 Task: Create a Python program to calculate the volume of a regular octahedron.
Action: Mouse moved to (74, 2)
Screenshot: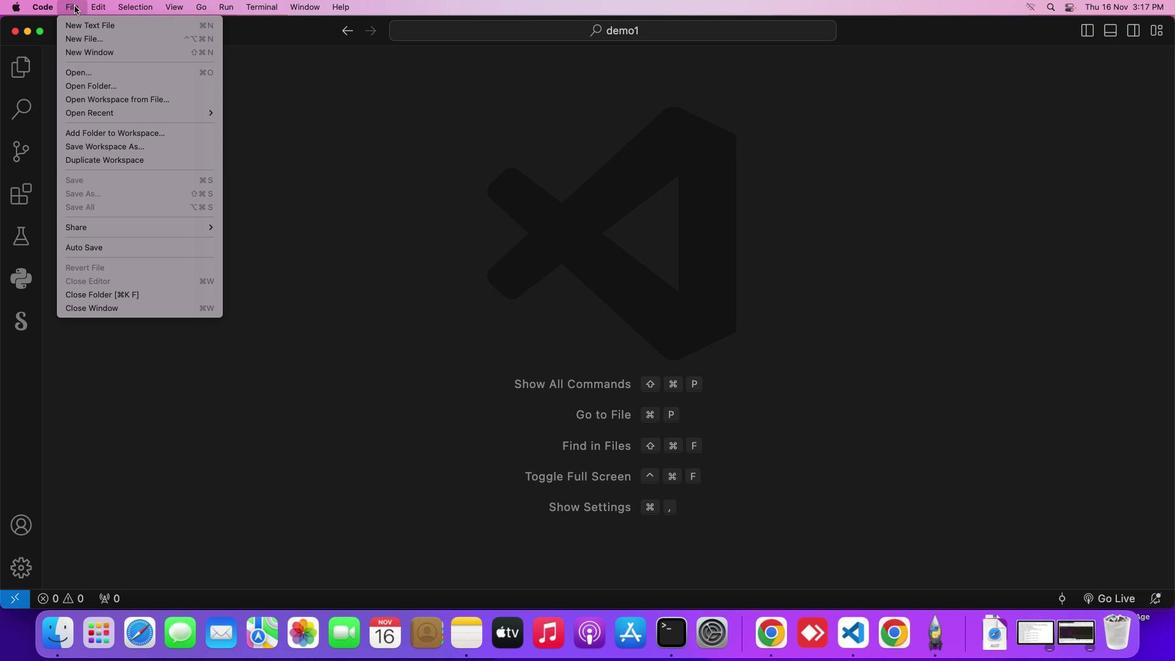 
Action: Mouse pressed left at (74, 2)
Screenshot: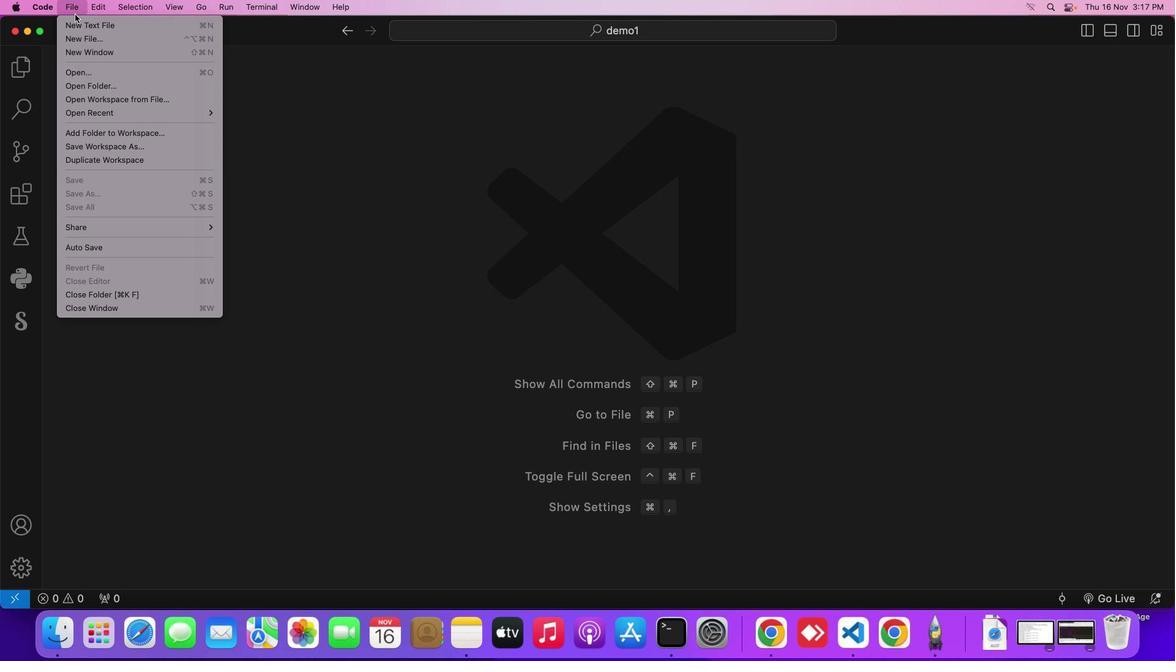 
Action: Mouse moved to (77, 21)
Screenshot: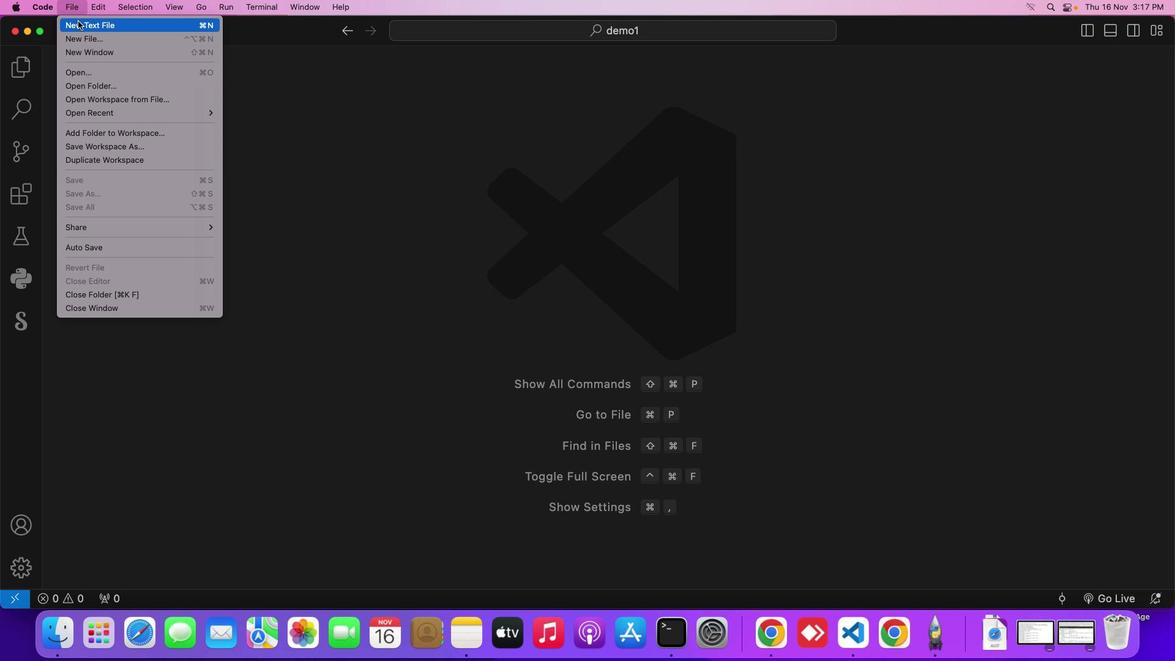 
Action: Mouse pressed left at (77, 21)
Screenshot: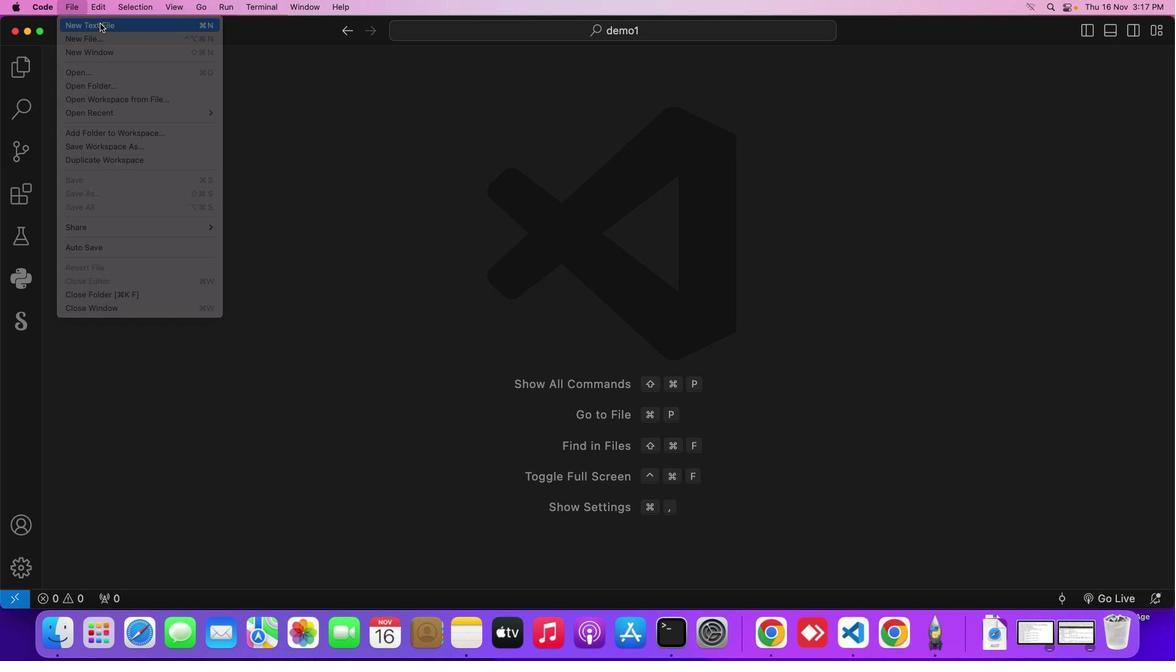 
Action: Mouse moved to (375, 331)
Screenshot: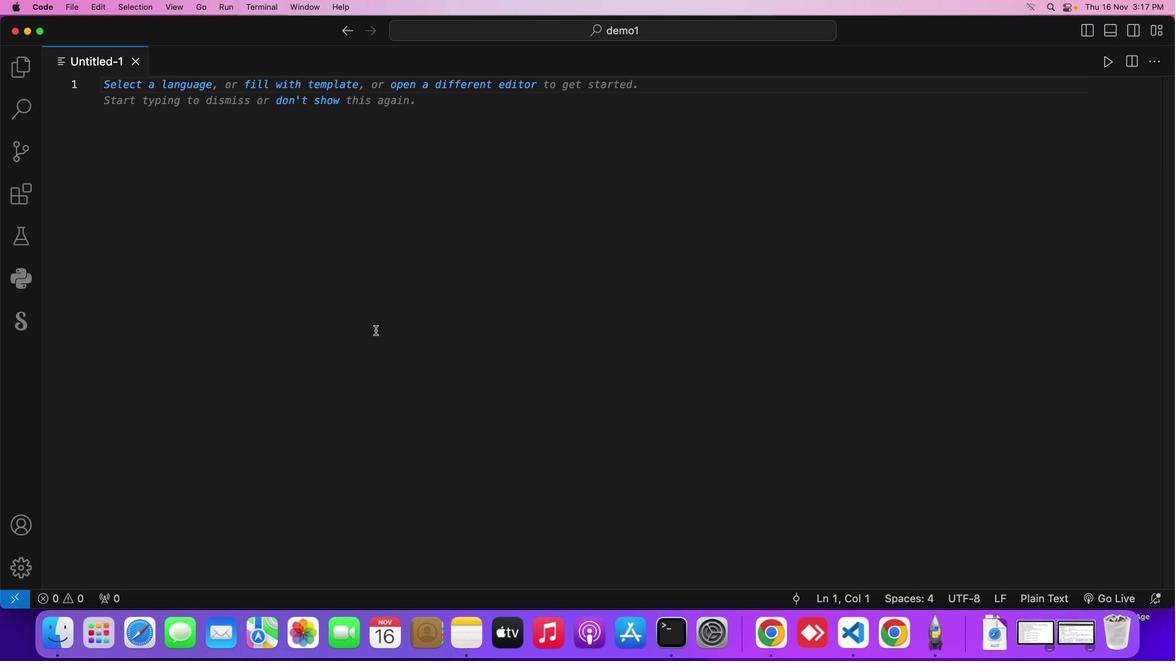 
Action: Key pressed Key.cmd
Screenshot: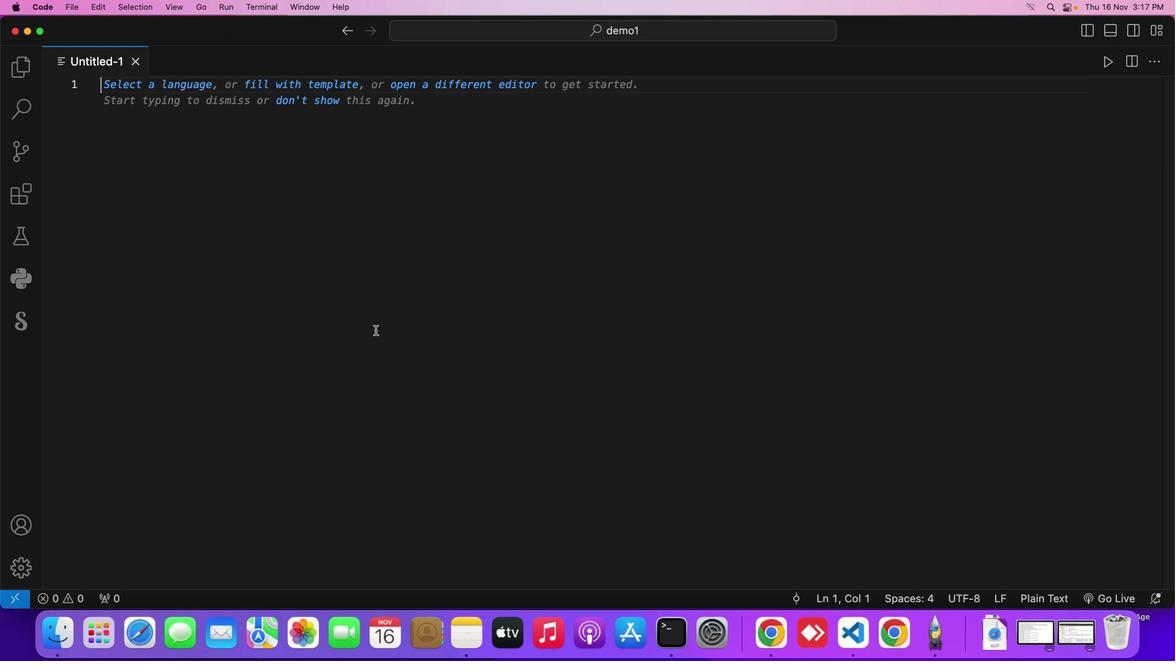 
Action: Mouse moved to (375, 330)
Screenshot: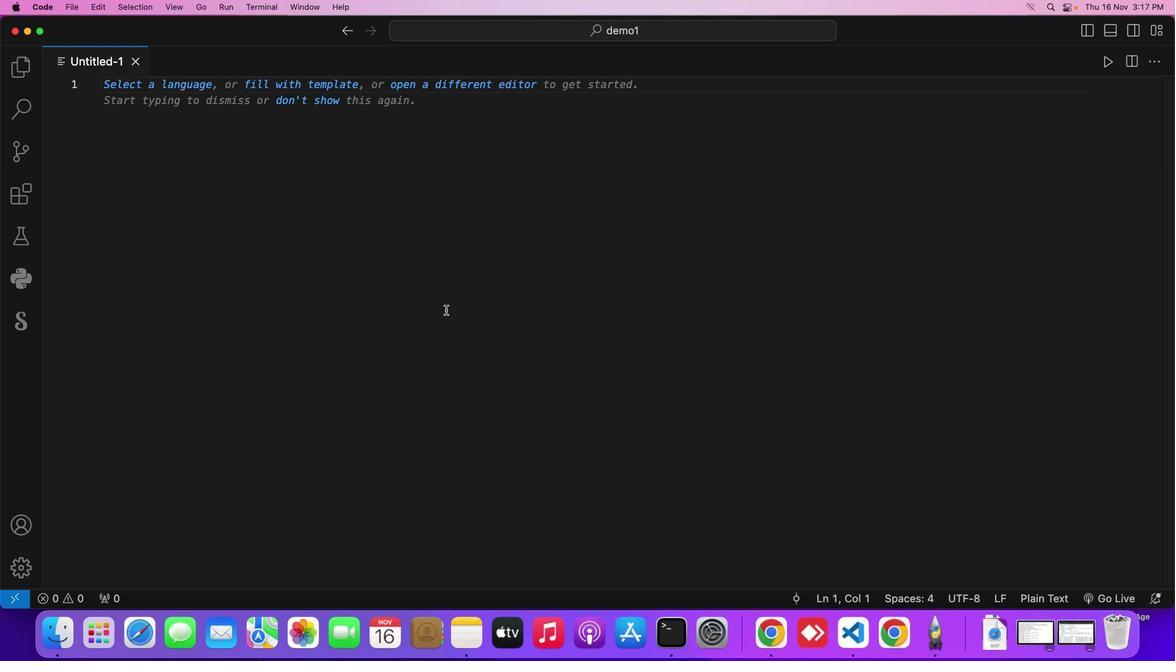 
Action: Key pressed 's'
Screenshot: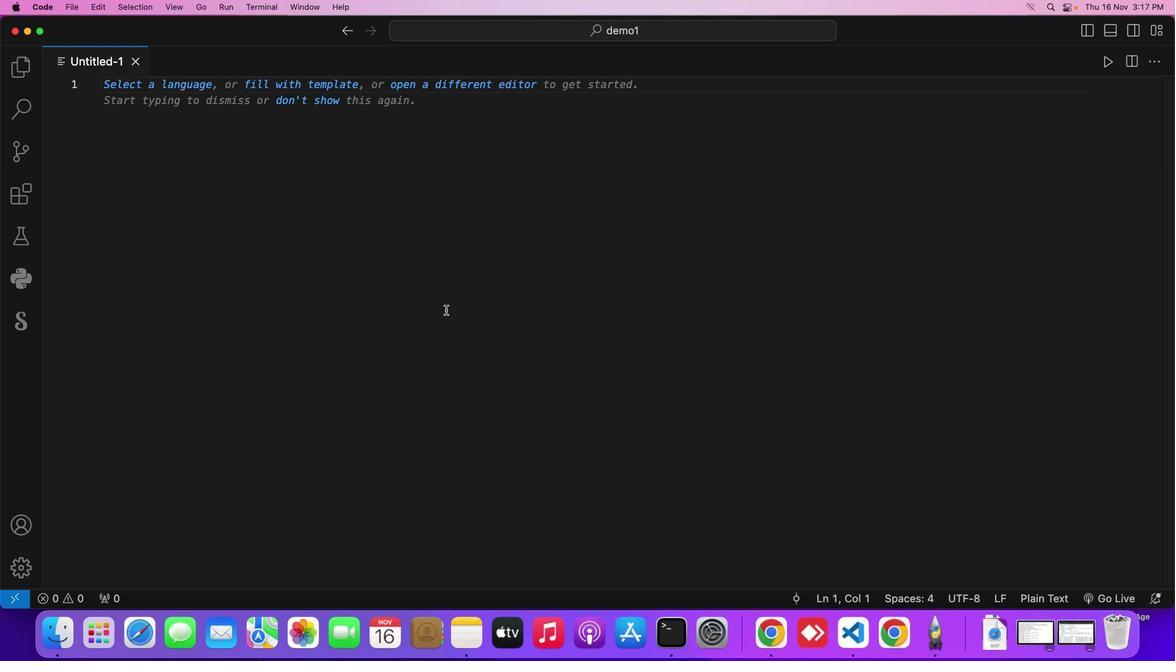 
Action: Mouse moved to (597, 255)
Screenshot: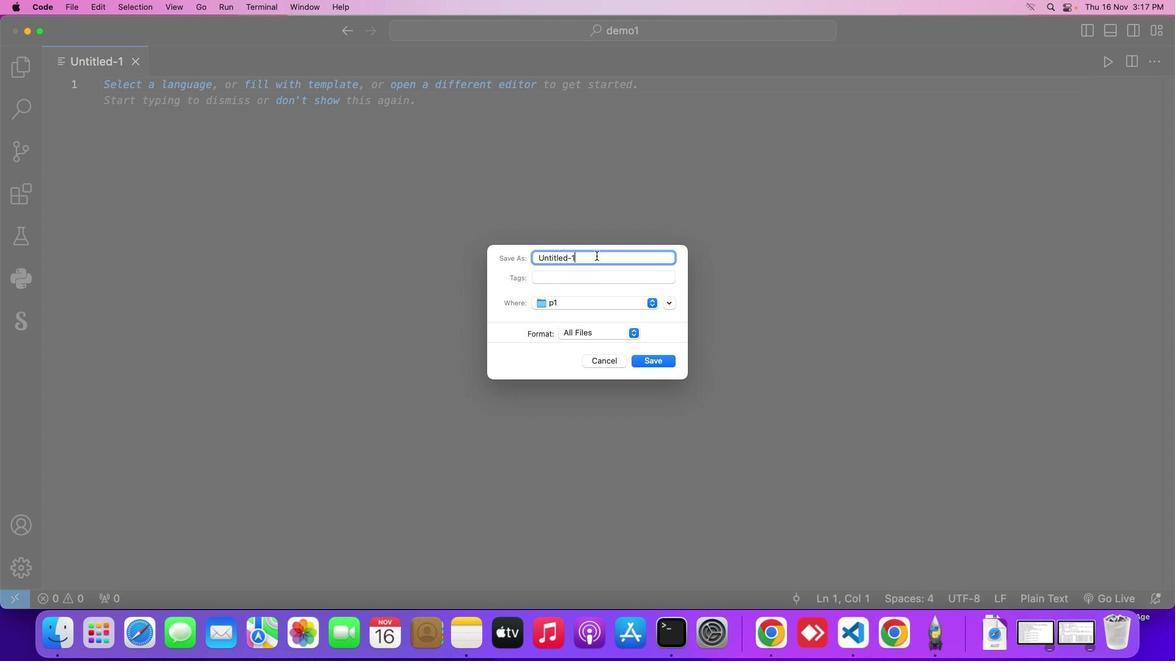 
Action: Mouse pressed left at (597, 255)
Screenshot: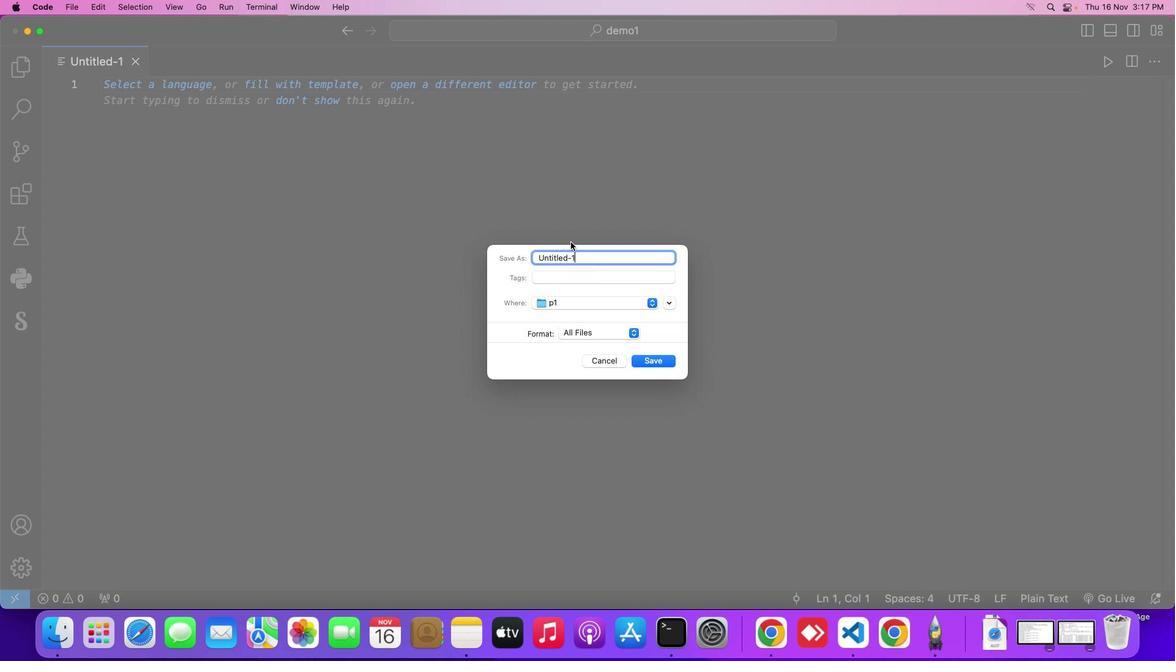 
Action: Mouse moved to (571, 241)
Screenshot: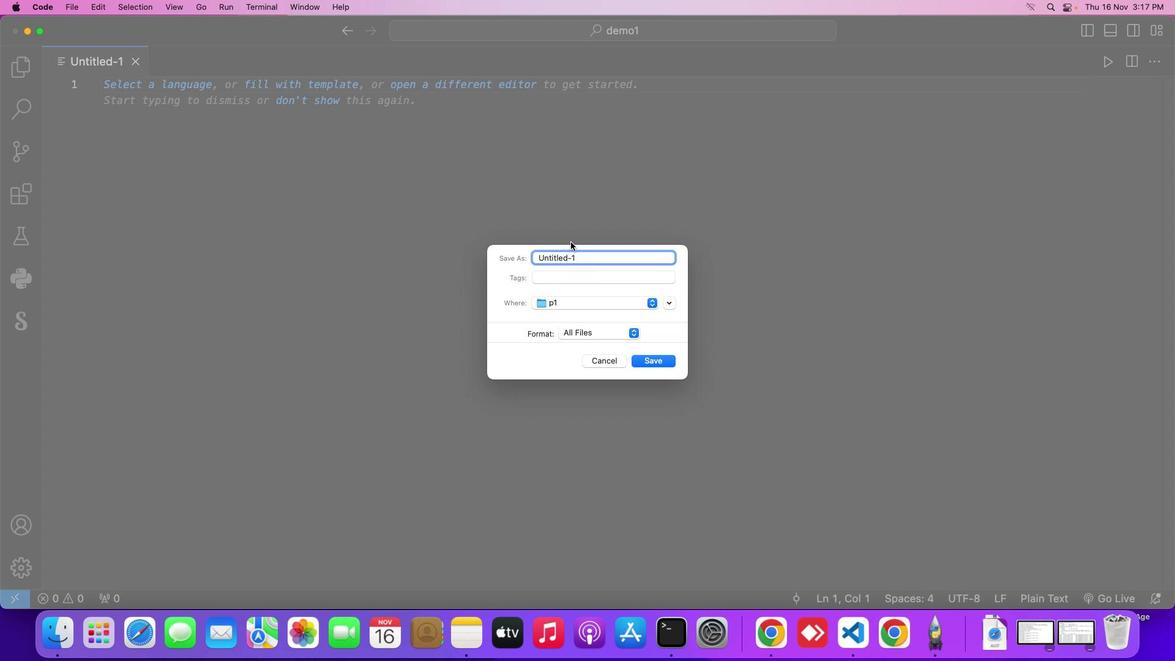 
Action: Key pressed Key.backspaceKey.backspaceKey.backspaceKey.backspaceKey.backspaceKey.backspaceKey.backspaceKey.backspaceKey.backspaceKey.backspaceKey.shift_r'D''e''m''o'Key.shift_r'O''c''.''p''y'Key.enterKey.shift_r'#'Key.spaceKey.shift_r'T''h''i''s'Key.space'i''s'Key.space'a'Key.space'p''y''t''h''o''n'Key.space'p''r''o''g''r''a''m'Key.space'w''h''i''c''h'Key.space'f''i''n''d''s'Key.space't''h''e'Key.space'v''o''l''u''m''s'Key.spaceKey.backspaceKey.backspace'e'Key.space'o''f'Key.space'a'Key.space'o''c''t''a''h''e''d''r''o''n''.'Key.enter'f''r''o''m'Key.space'm''a''t''h'Key.space'i''m''p''o''e''t'Key.backspaceKey.backspace'r''t'Key.space's''q''r'Key.enterKey.enter'd''e''f'Key.space'f''i''n''d'Key.shift_r'_''v''i''l'Key.backspaceKey.backspace'o''l''u''m''e'Key.shift_r'_''o''f'Key.shift_r'_''o''c''t''a''h''e''d''r''o''n'Key.shift_r'(''a'Key.rightKey.shift_r':'Key.enter'r''e''t''u''r''n'Key.spaceKey.shift_r'('Key.spaceKey.shift_r'(''s''q''r''t'Key.shift_r'(''2'Key.rightKey.space'/'Key.space'3'Key.rightKey.spaceKey.shift_r'*'Key.spaceKey.shift_r'(''a'Key.shift_r'*'Key.backspaceKey.spaceKey.shift_r'*'Key.space'a'Key.shift_rKey.spaceKey.shift_r'*'Key.space'a'Key.rightKey.rightKey.spaceKey.shift_r'#'Key.spaceKey.shift_r'I''t'Key.space'i''s'Key.space'a'Key.space'f''o''r''m''u''l''a'Key.space'w''h''i''c''h'Key.space'f''i''n''d''s'Key.space't''h''e'Key.space'v''a''l''u''e''s'Key.backspaceKey.space'o''f'Key.space'v''o''l''u''m''e''.'Key.enterKey.shift_r'#'Key.space'm''a''i''n'Key.space'c''o''d''e'Key.space'b''e''g''i''n''s'Key.enter's''i''d''e''=''1''0''0'Key.enter'p''r''i''n''t'Key.shift_r'(''f'Key.shift_r'"'Key.shift_r'v''o'Key.backspaceKey.backspaceKey.shift_r'V''o''l''u''m''e'Key.space'o''f'Key.spaceKey.shift_r'O''c''t''a''h''e''d''r''o''n'Key.spaceKey.shift_r':'Key.spaceKey.shift_r'{''f''i''n''d'Key.shift_r'_''v''o''l''u''m''e'Key.shift_r'_''o''f'Key.shift_r'_''o''c''t''a''h''e''f'Key.backspace'd''r''o''n'Key.shift_r'(''s''i''d''e'Key.rightKey.rightKey.rightKey.rightKey.enterKey.enter
Screenshot: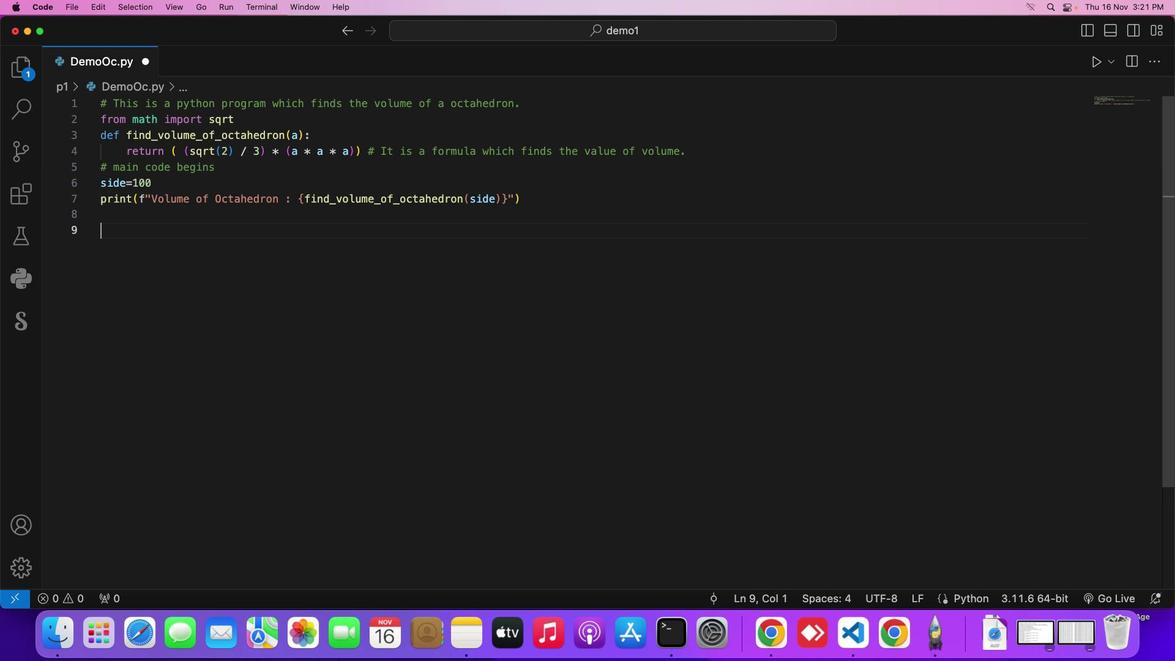 
Action: Mouse moved to (625, 217)
Screenshot: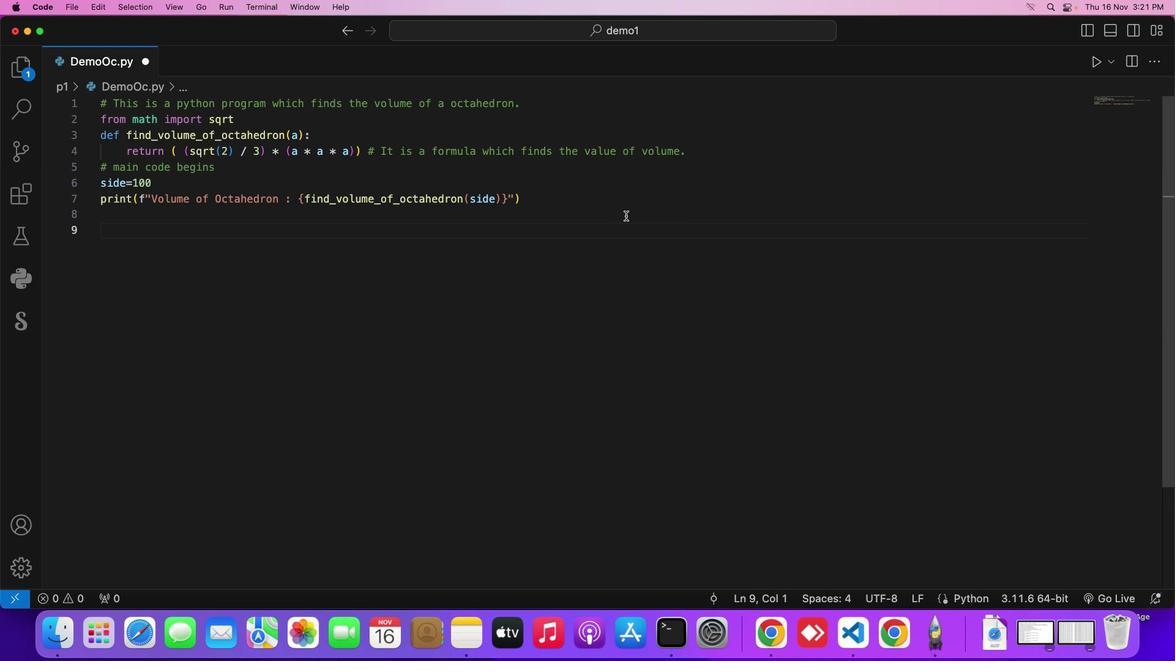 
Action: Key pressed Key.cmd
Screenshot: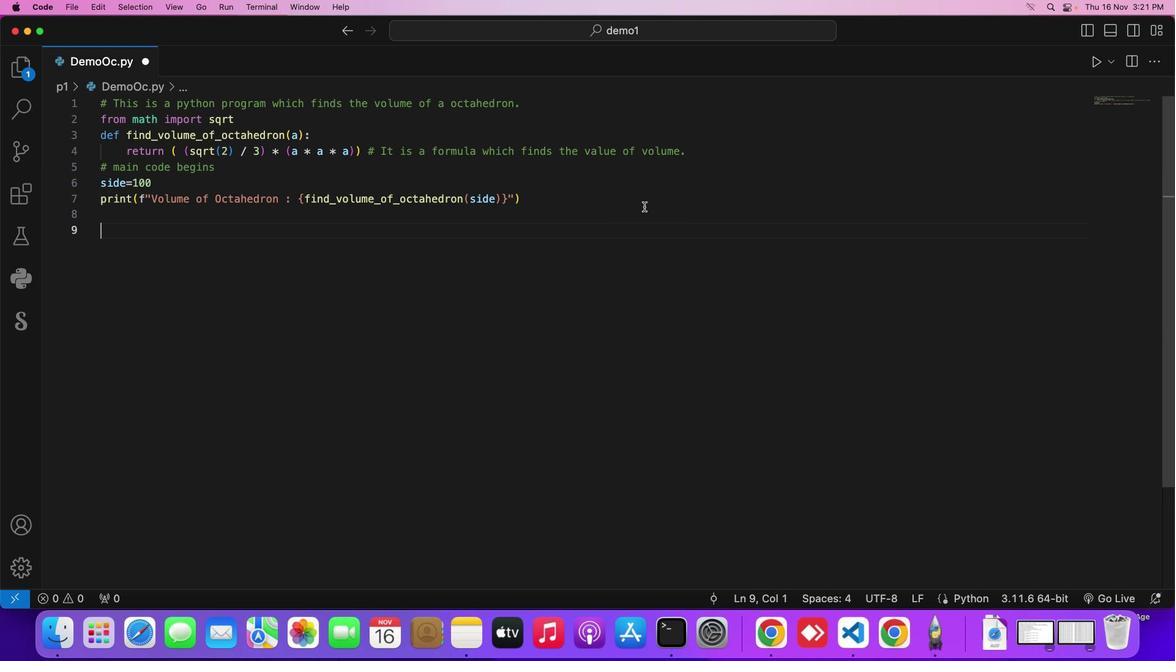 
Action: Mouse moved to (632, 210)
Screenshot: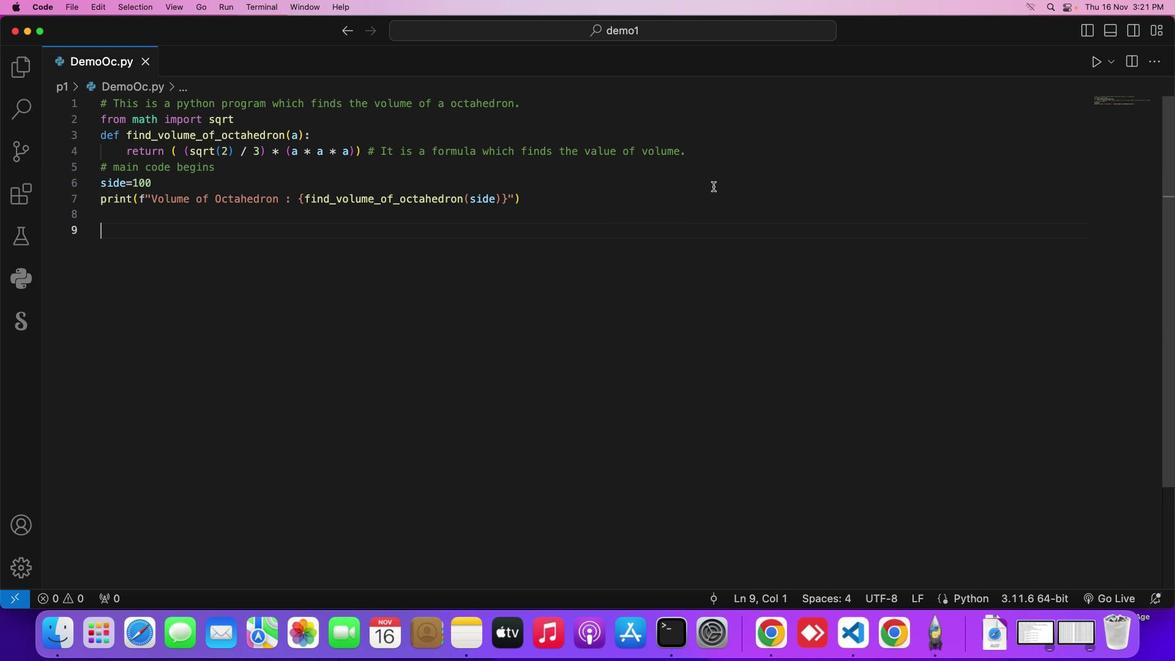 
Action: Key pressed 's'
Screenshot: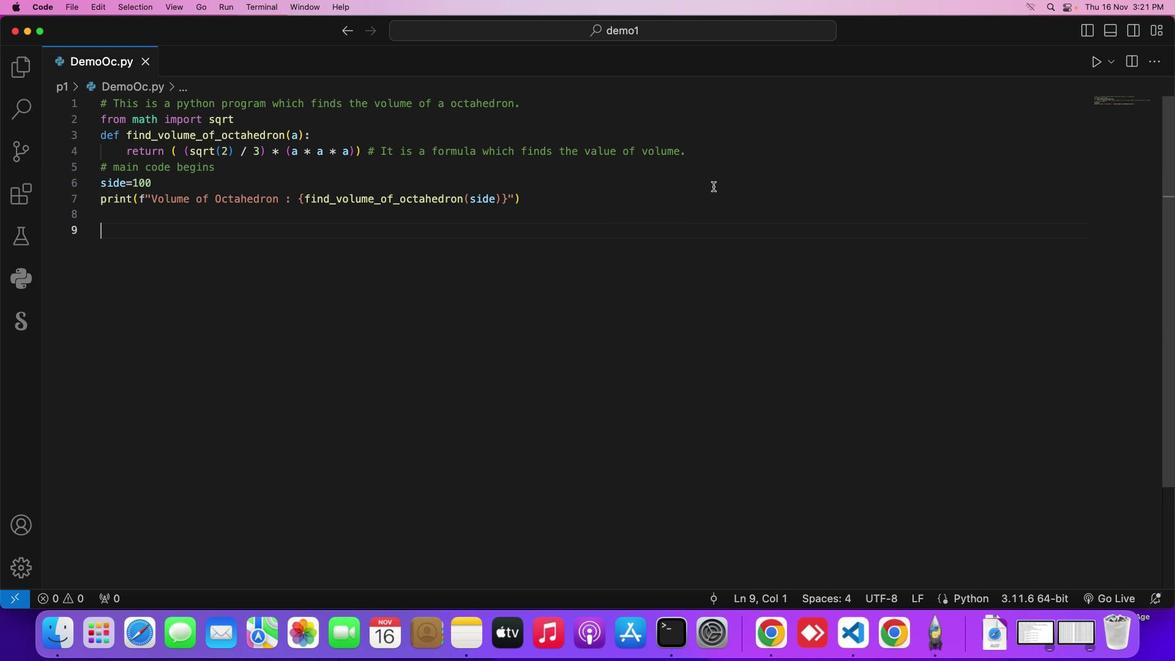
Action: Mouse moved to (749, 187)
Screenshot: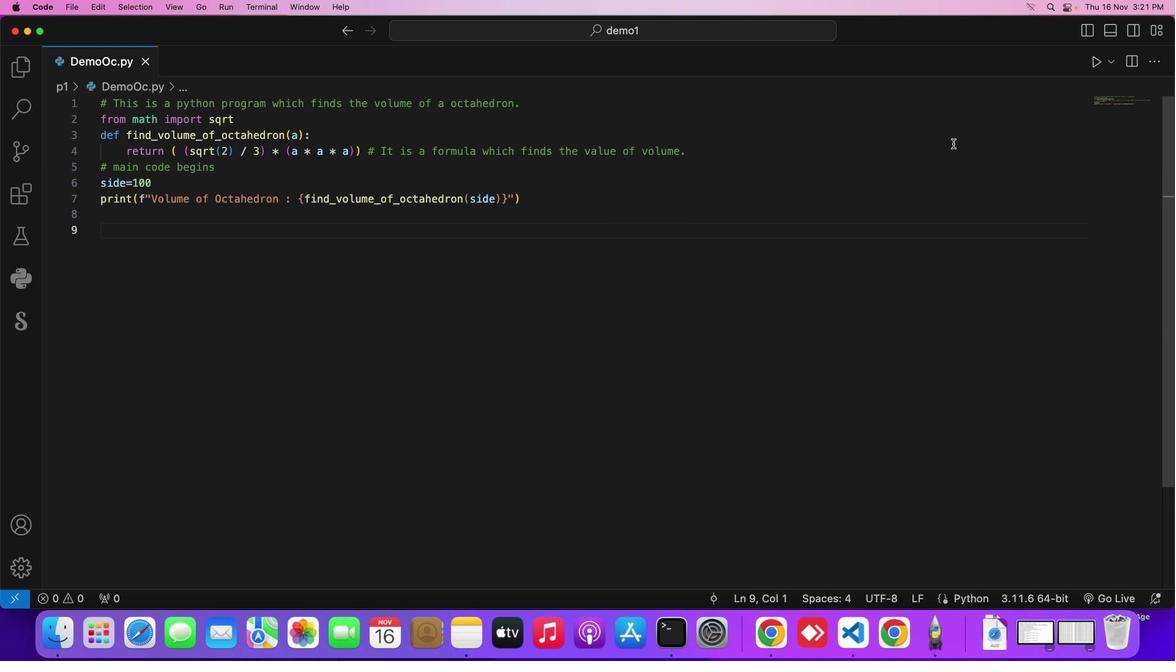 
Action: Key pressed Key.cmd
Screenshot: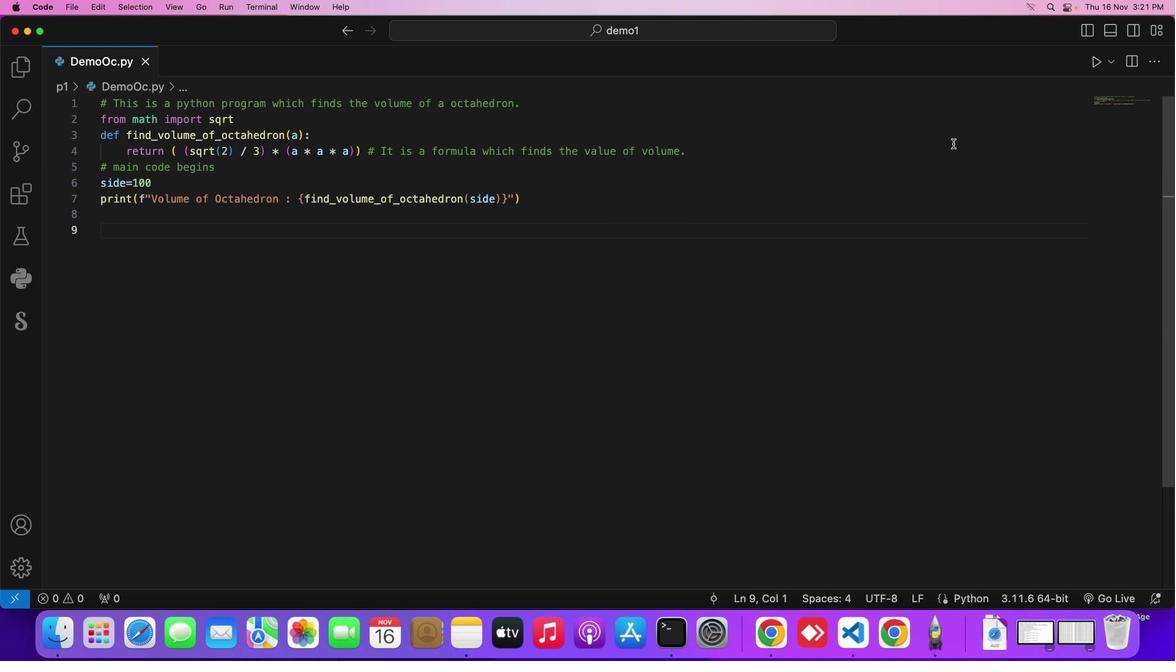 
Action: Mouse moved to (852, 191)
Screenshot: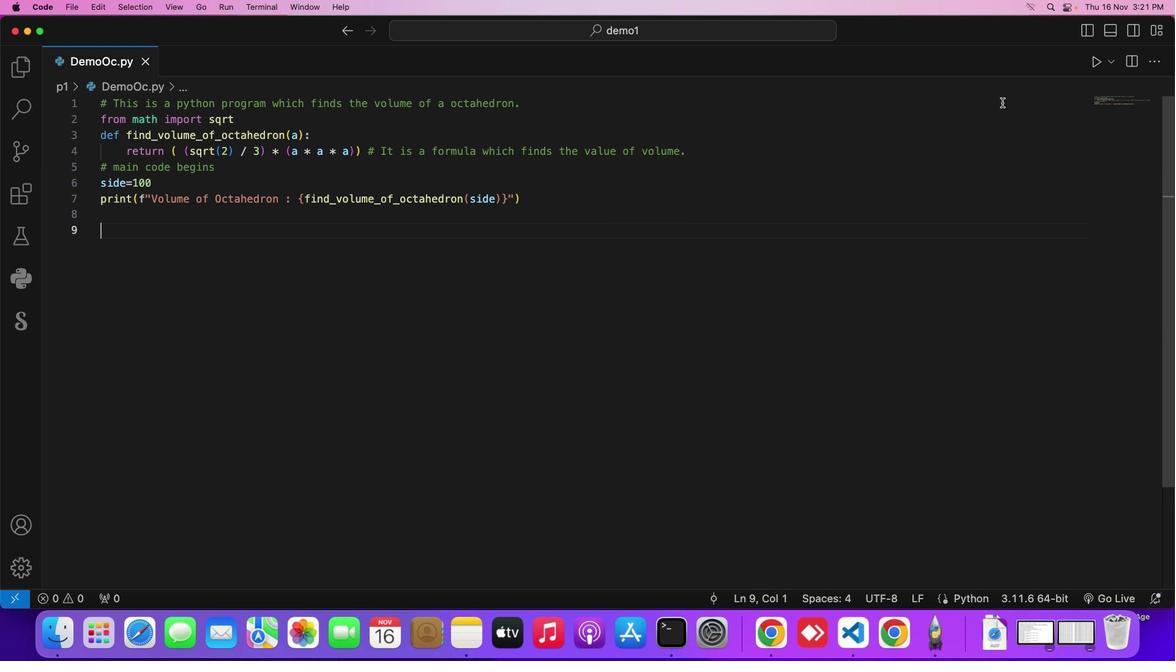 
Action: Key pressed 's'
Screenshot: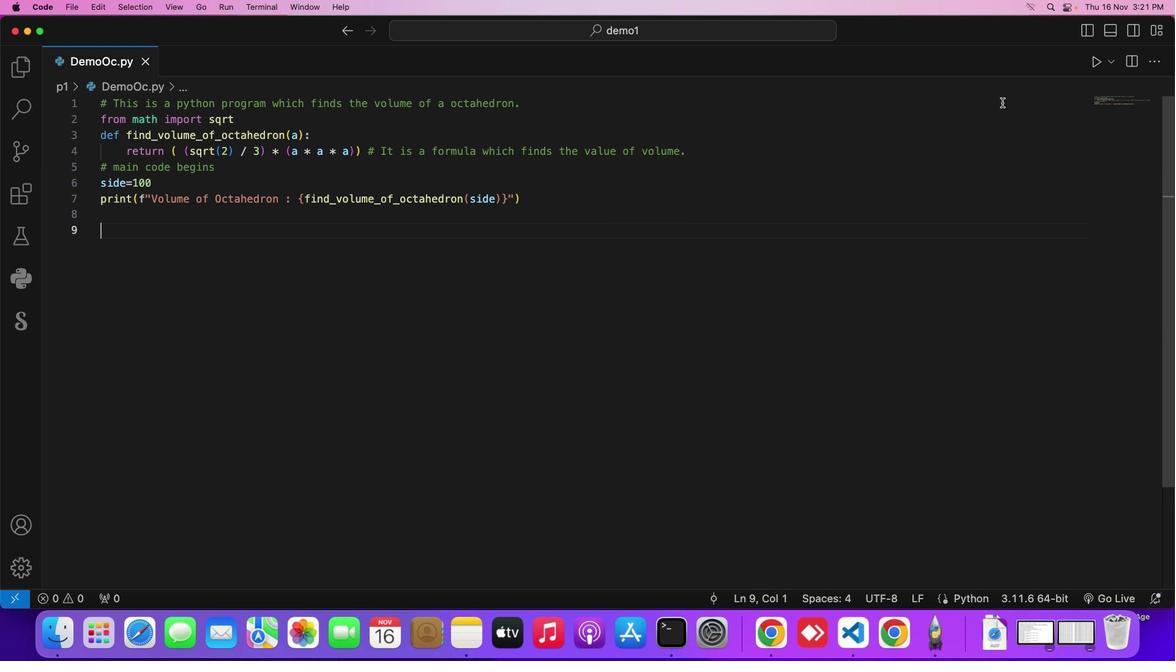
Action: Mouse moved to (1090, 58)
Screenshot: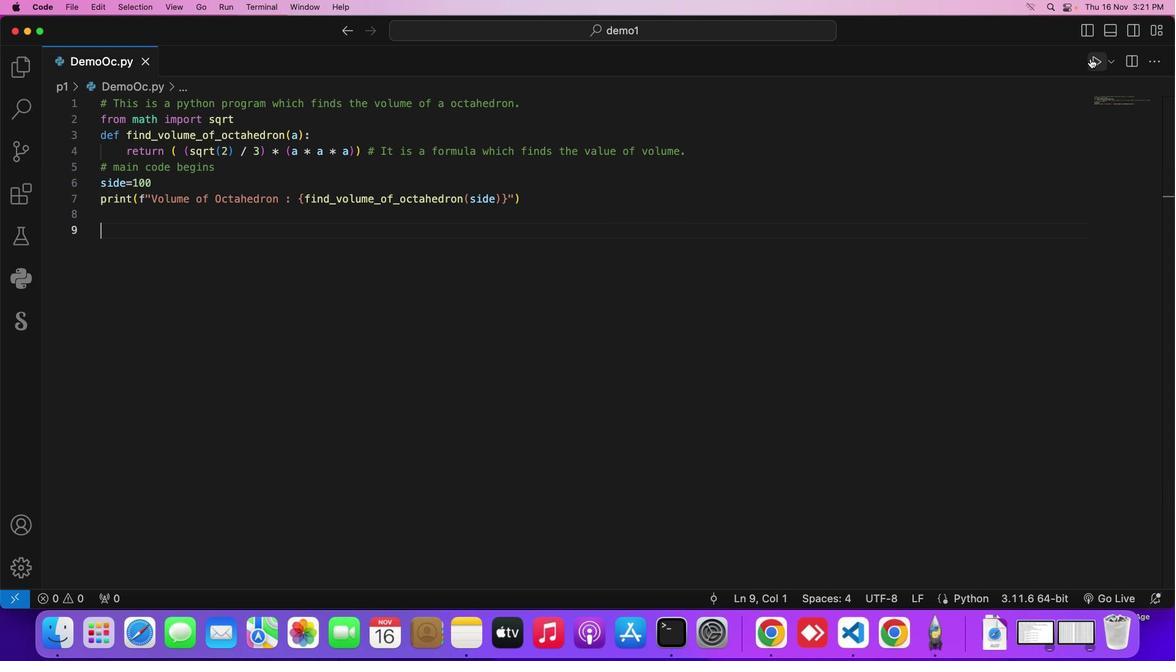 
Action: Mouse pressed left at (1090, 58)
Screenshot: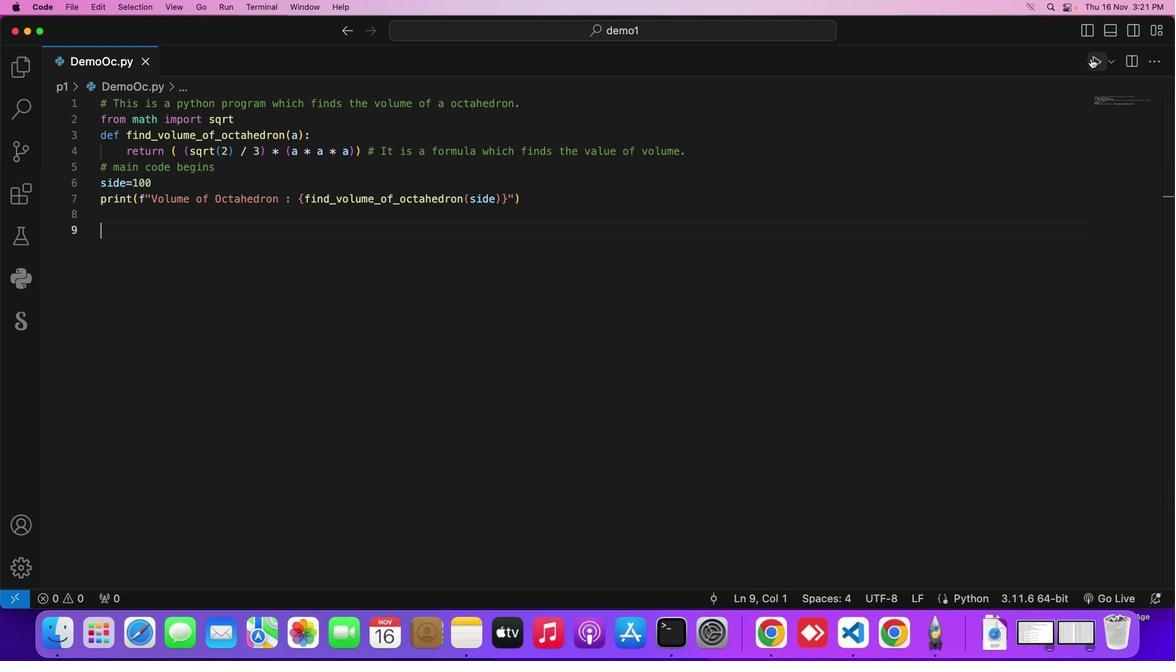 
Action: Mouse moved to (361, 385)
Screenshot: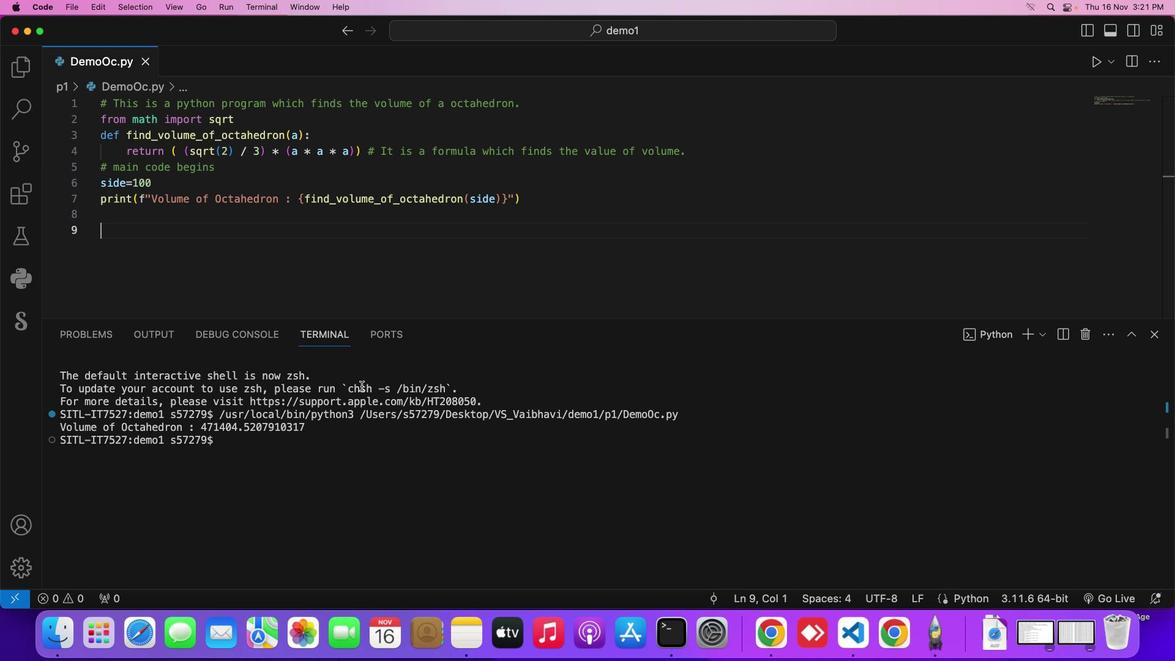 
